 Task: Zoom the sheet by 125%.
Action: Mouse moved to (117, 88)
Screenshot: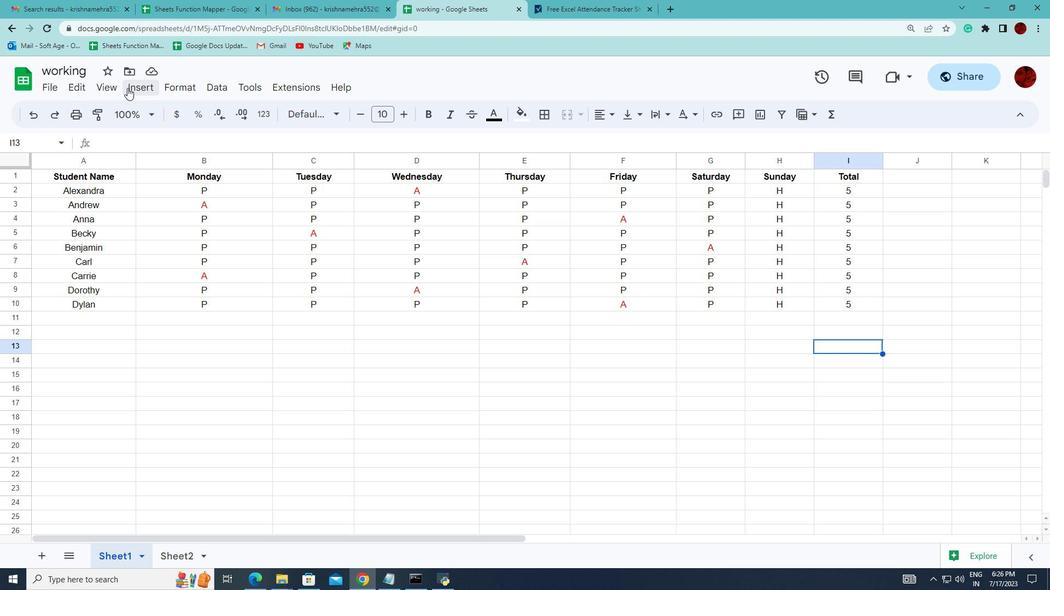 
Action: Mouse pressed left at (117, 88)
Screenshot: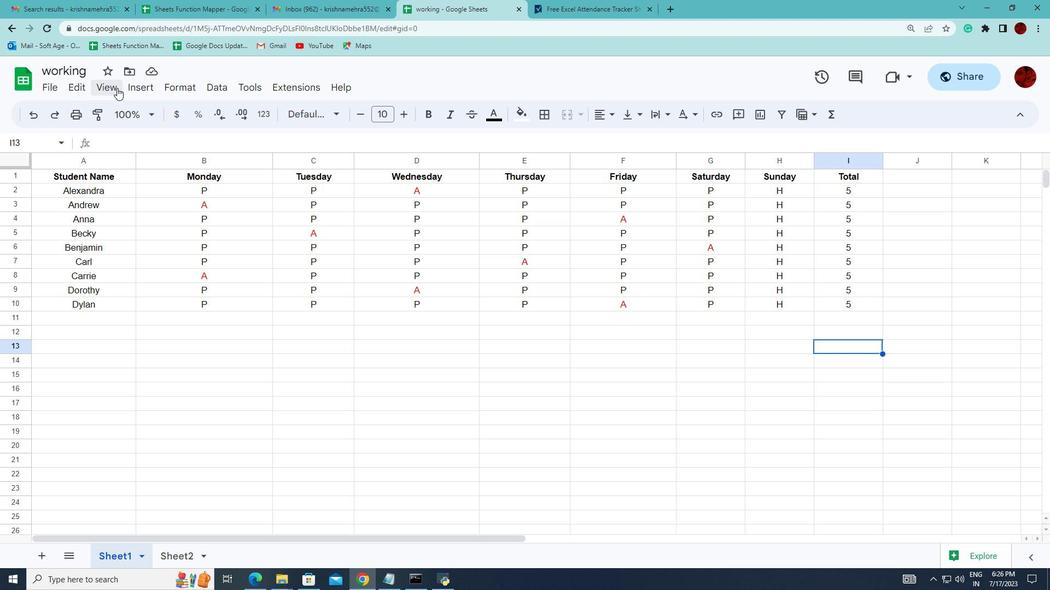 
Action: Mouse moved to (339, 311)
Screenshot: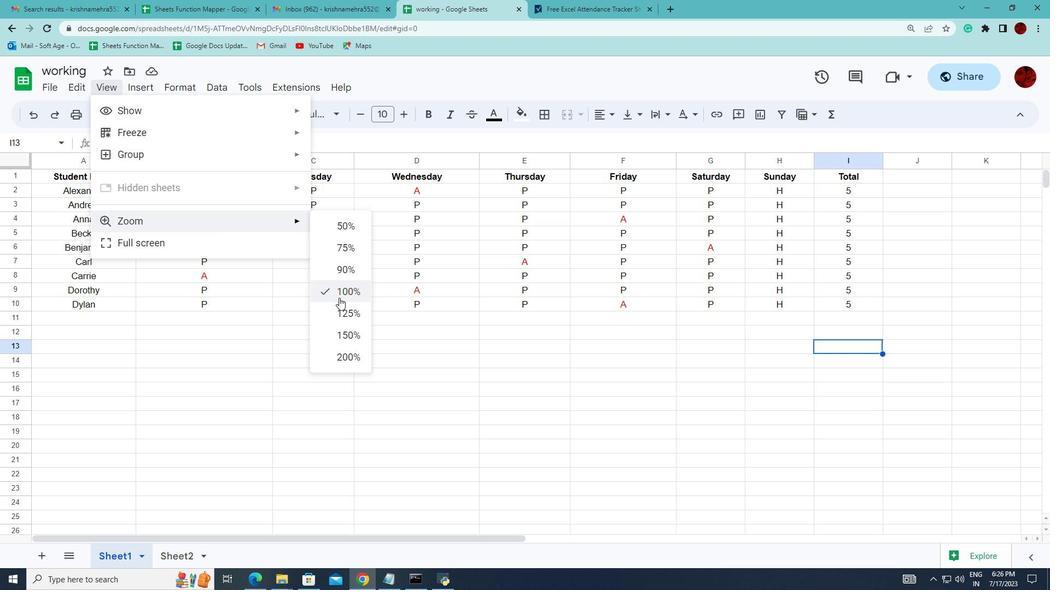
Action: Mouse pressed left at (339, 311)
Screenshot: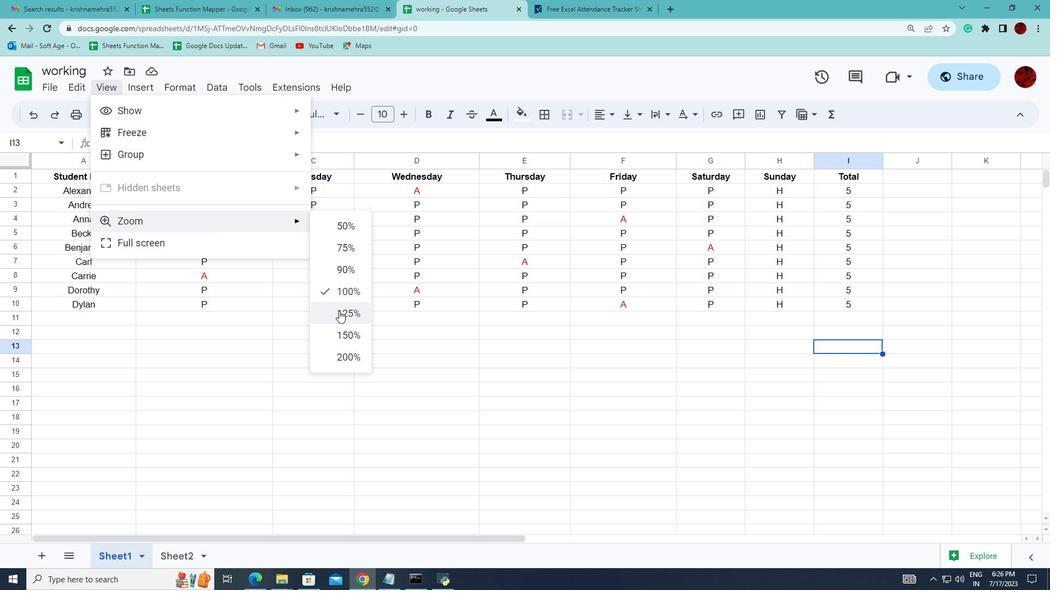 
